 Task: Configure the email client to download all email items fully.
Action: Mouse moved to (10, 83)
Screenshot: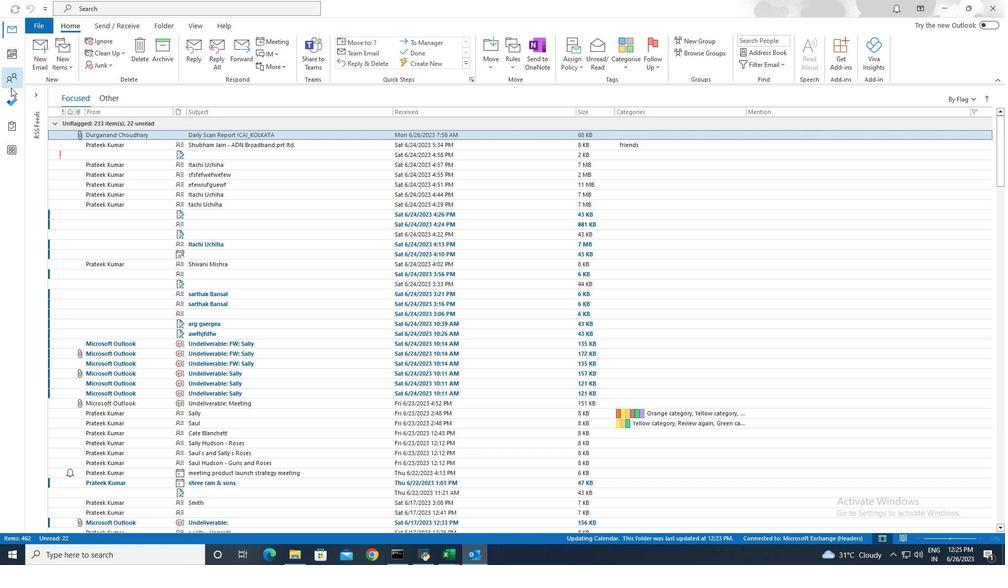 
Action: Mouse pressed left at (10, 83)
Screenshot: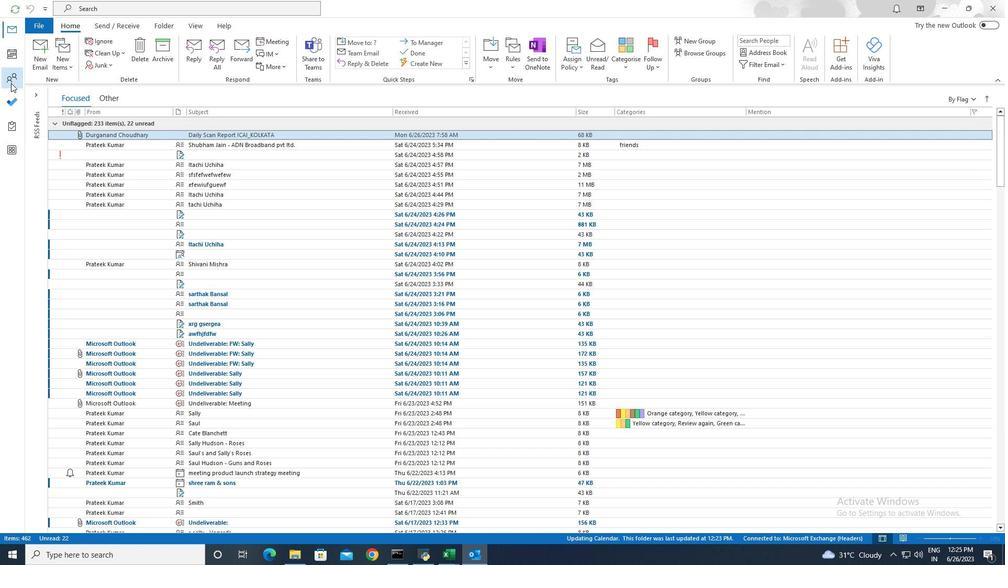 
Action: Mouse moved to (135, 25)
Screenshot: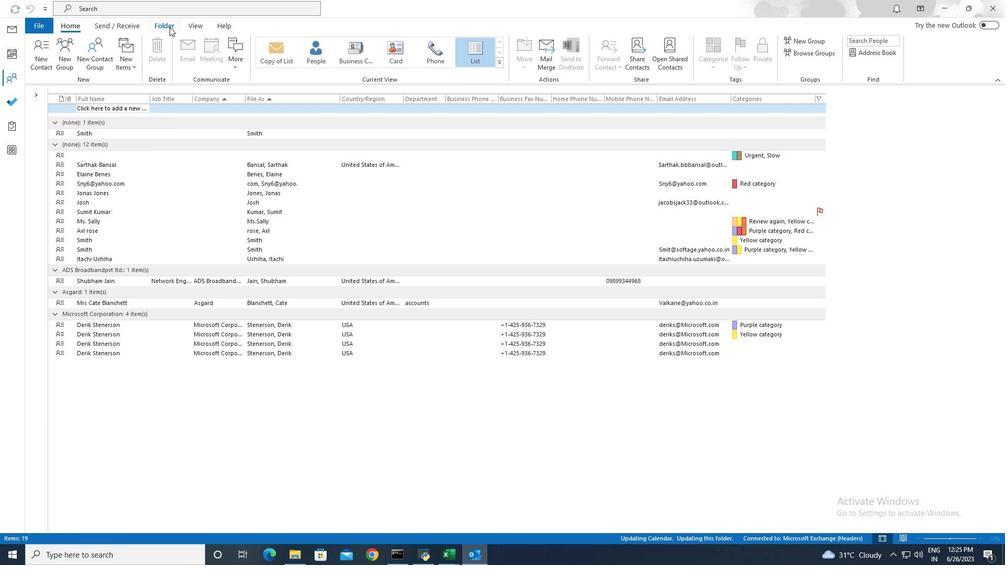 
Action: Mouse pressed left at (135, 25)
Screenshot: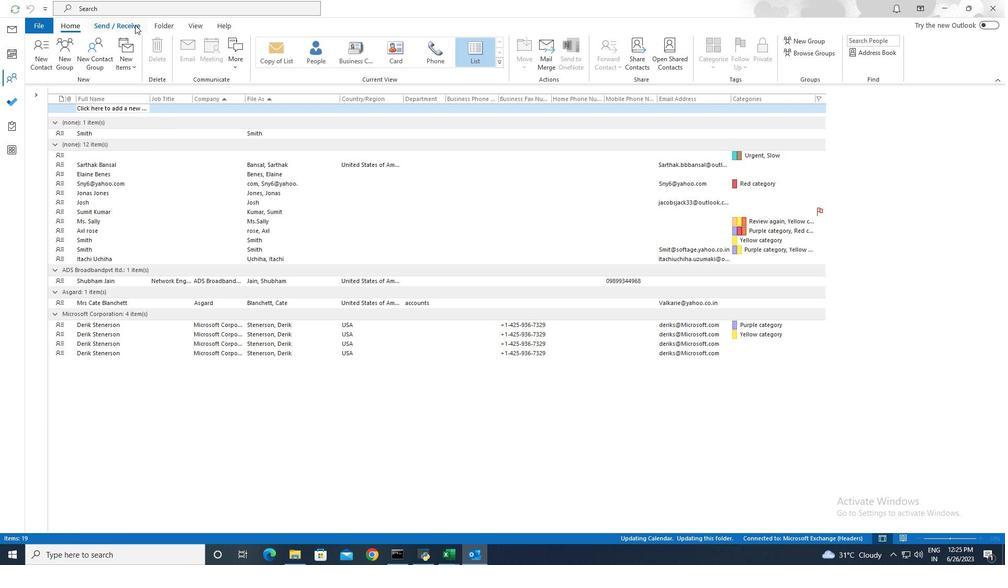 
Action: Mouse moved to (237, 67)
Screenshot: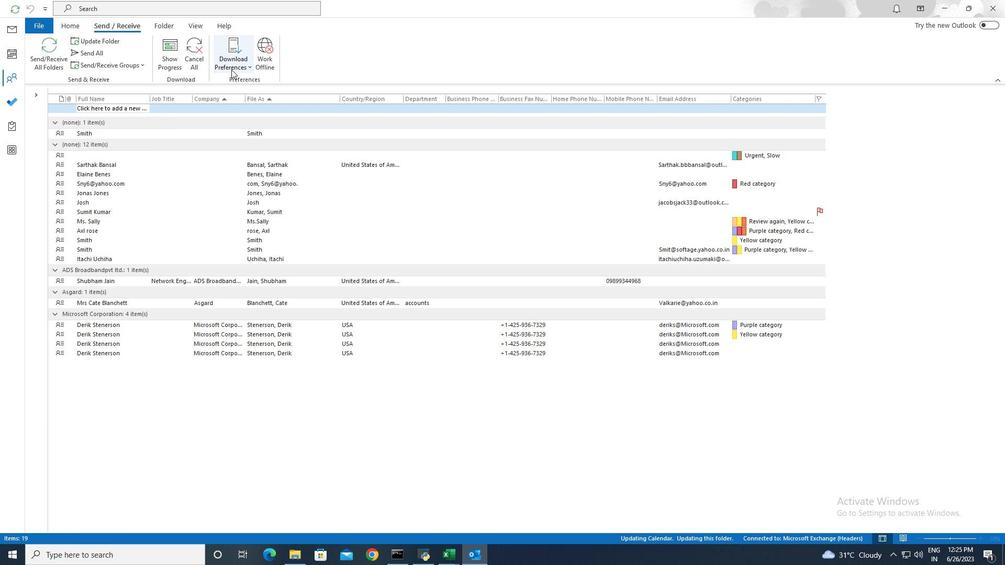 
Action: Mouse pressed left at (237, 67)
Screenshot: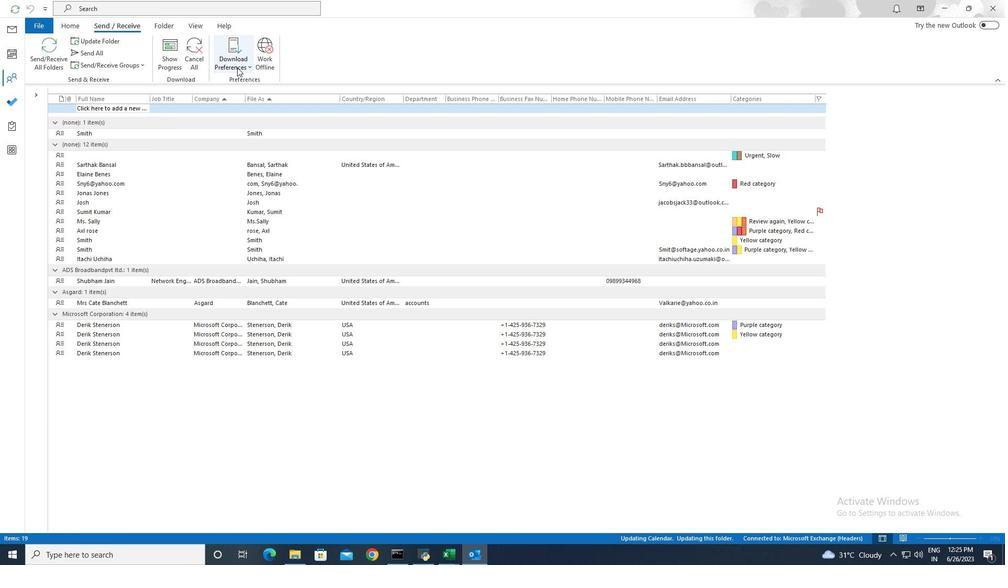 
Action: Mouse moved to (222, 83)
Screenshot: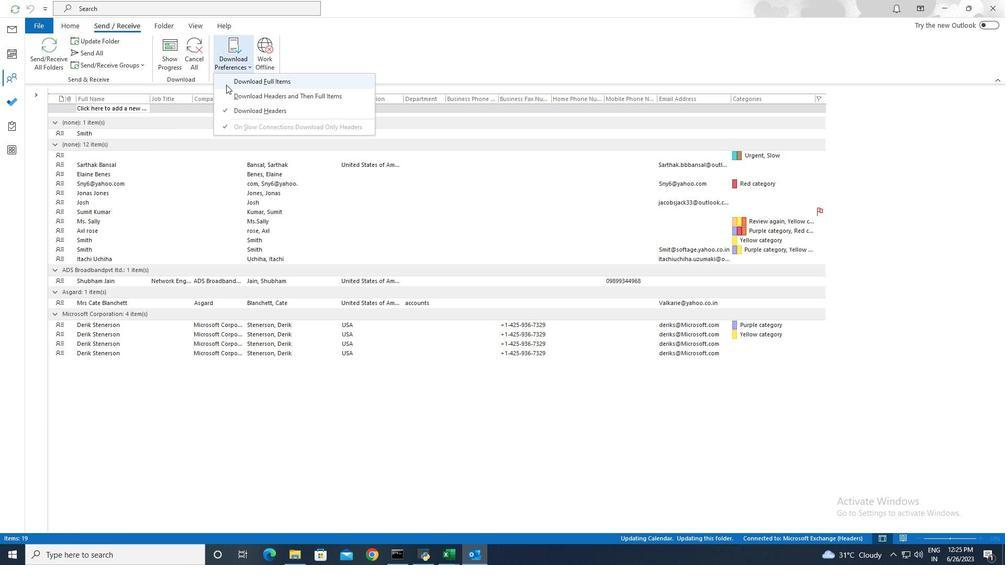 
Action: Mouse pressed left at (222, 83)
Screenshot: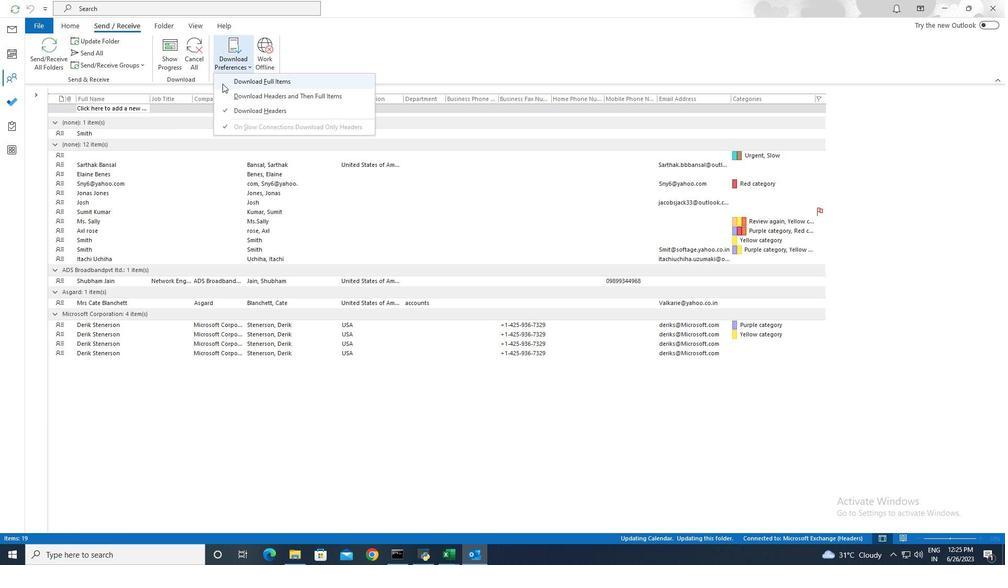
